 Task: Add an event with the title Third Lunch and Learn: Effective Negotiation Strategies, date ''2023/12/27'', time 06:00and add a description: A Product Demo is a live demonstration of a product''s features, functionality, and benefits to potential customers, clients, or stakeholders. It is a powerful tool for showcasing the value proposition of a product and allowing individuals to experience its capabilities firsthand._x000D_
_x000D_
Mark the tasks as Completed , logged in from the account softage.5@softage.netand send the event invitation to softage.9@softage.net and softage.10@softage.net. Set a reminder for the event Weekly on Sunday
Action: Mouse moved to (73, 113)
Screenshot: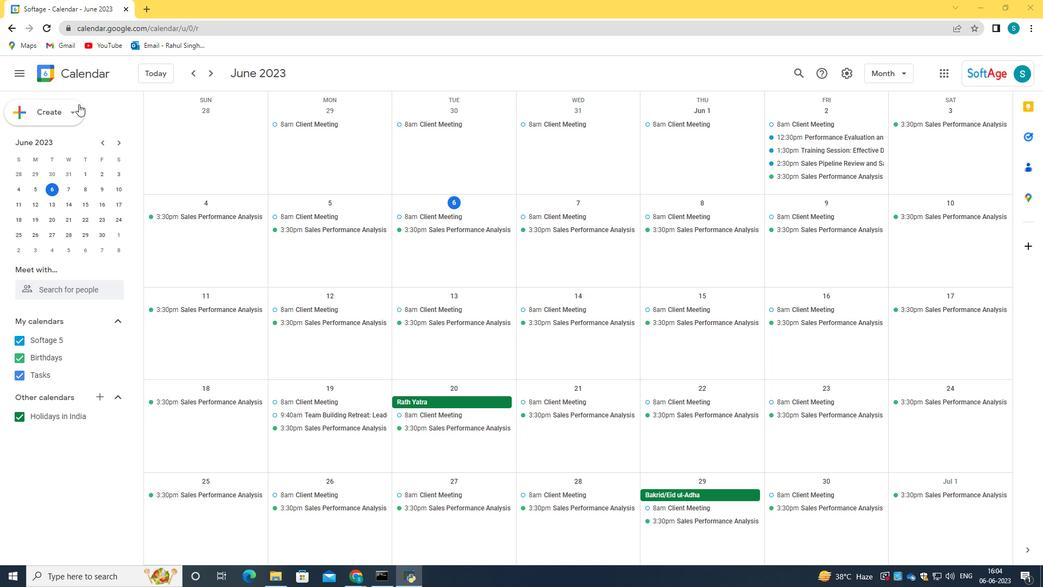 
Action: Mouse pressed left at (73, 113)
Screenshot: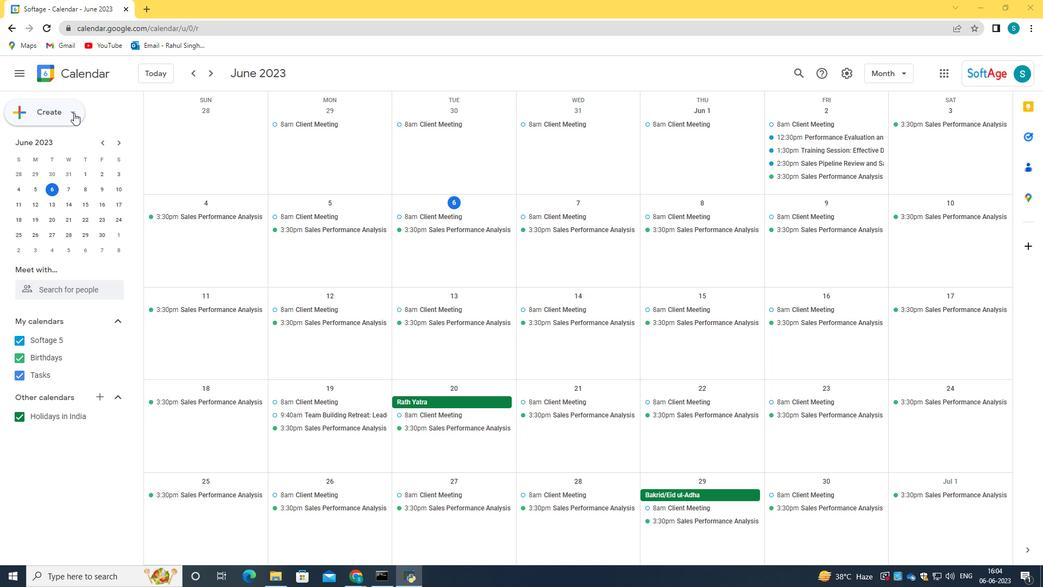 
Action: Mouse moved to (79, 145)
Screenshot: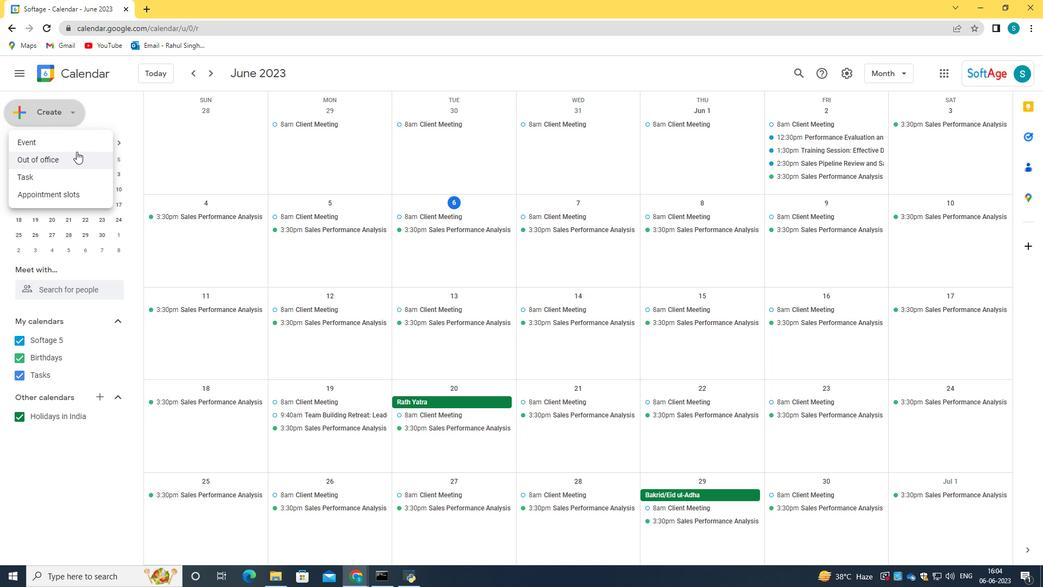 
Action: Mouse pressed left at (79, 145)
Screenshot: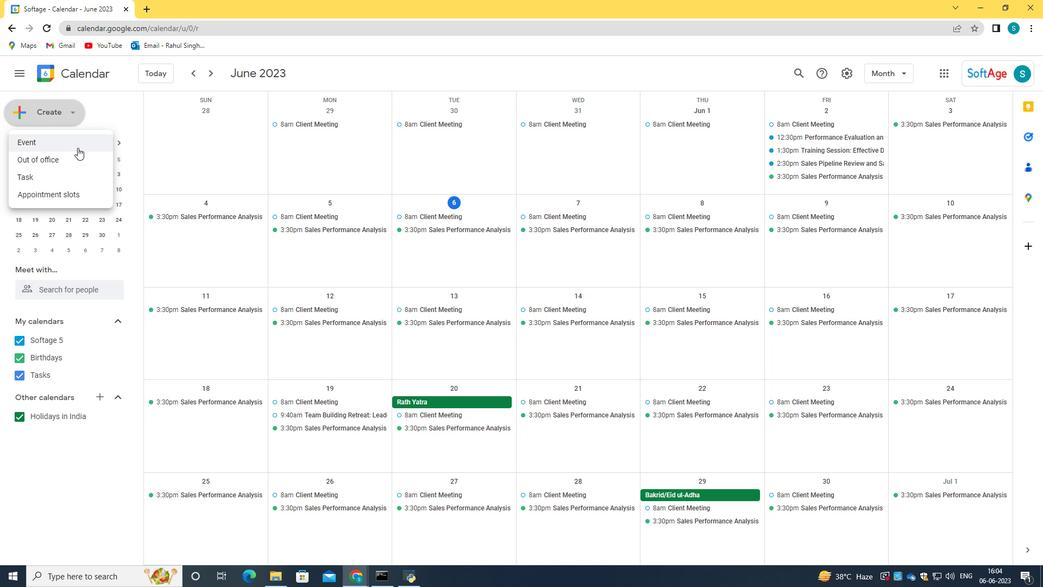
Action: Mouse moved to (310, 443)
Screenshot: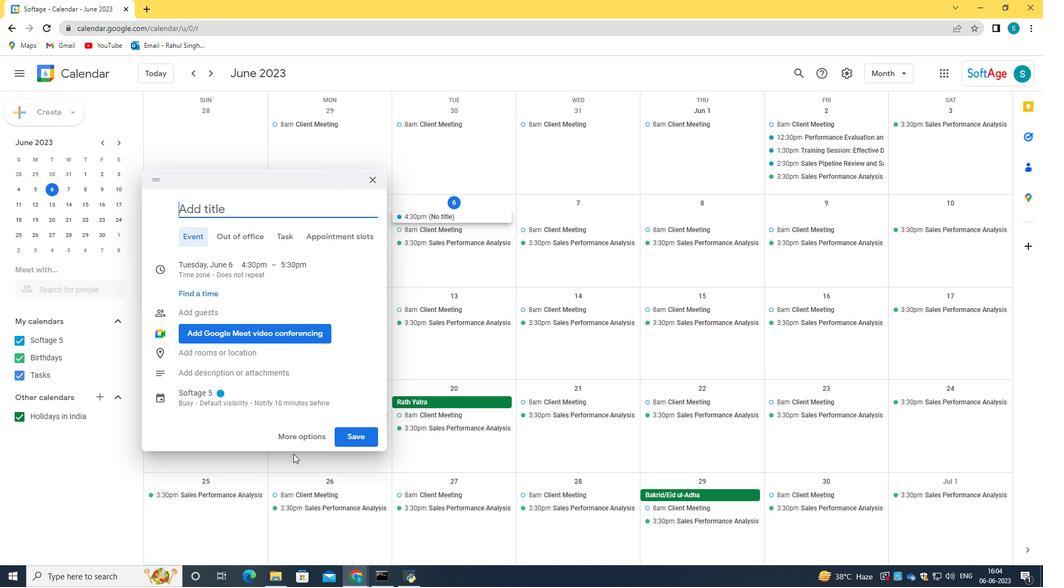 
Action: Mouse pressed left at (310, 443)
Screenshot: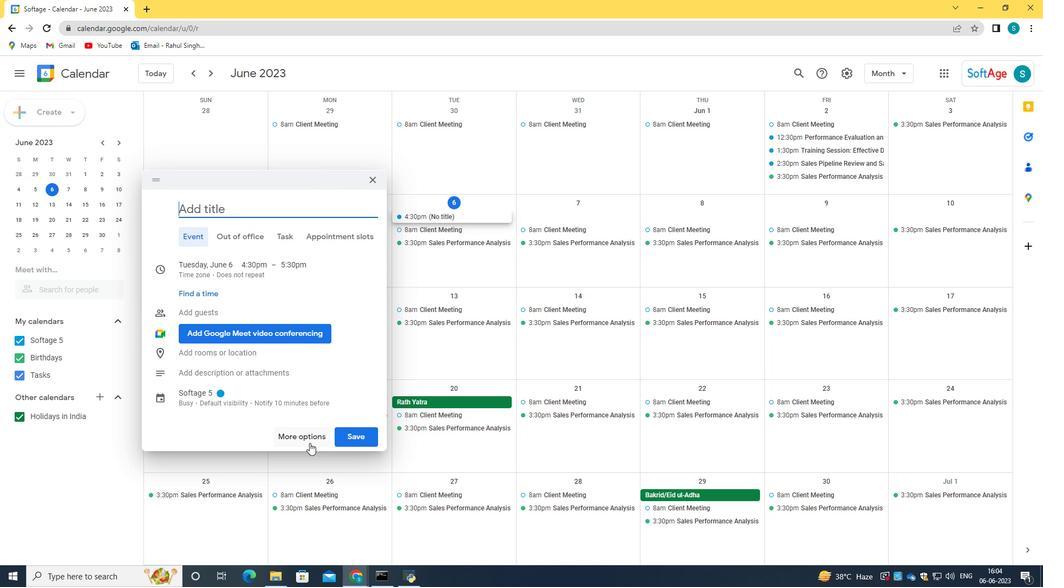 
Action: Mouse moved to (170, 80)
Screenshot: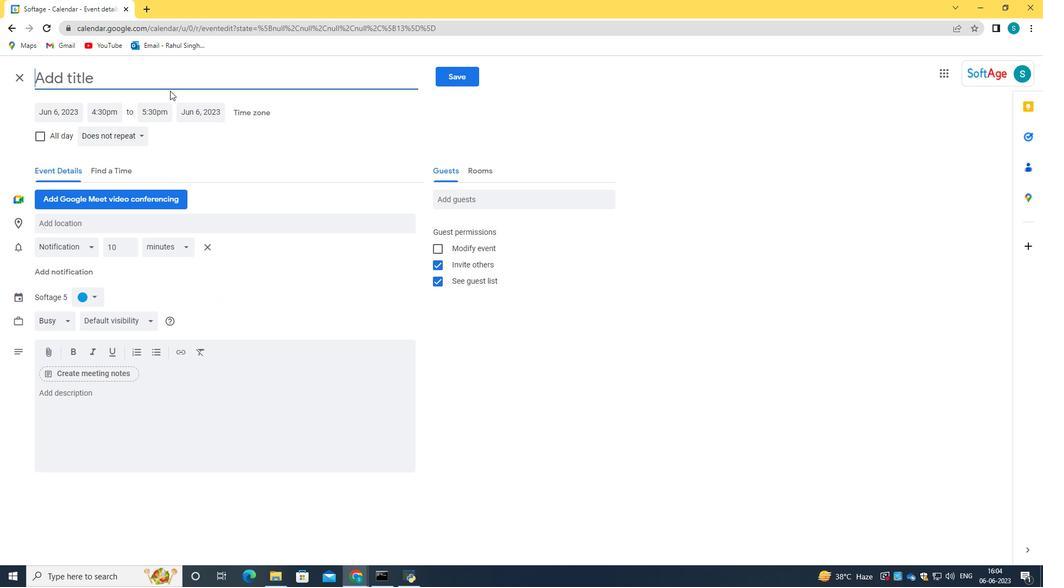 
Action: Mouse pressed left at (170, 80)
Screenshot: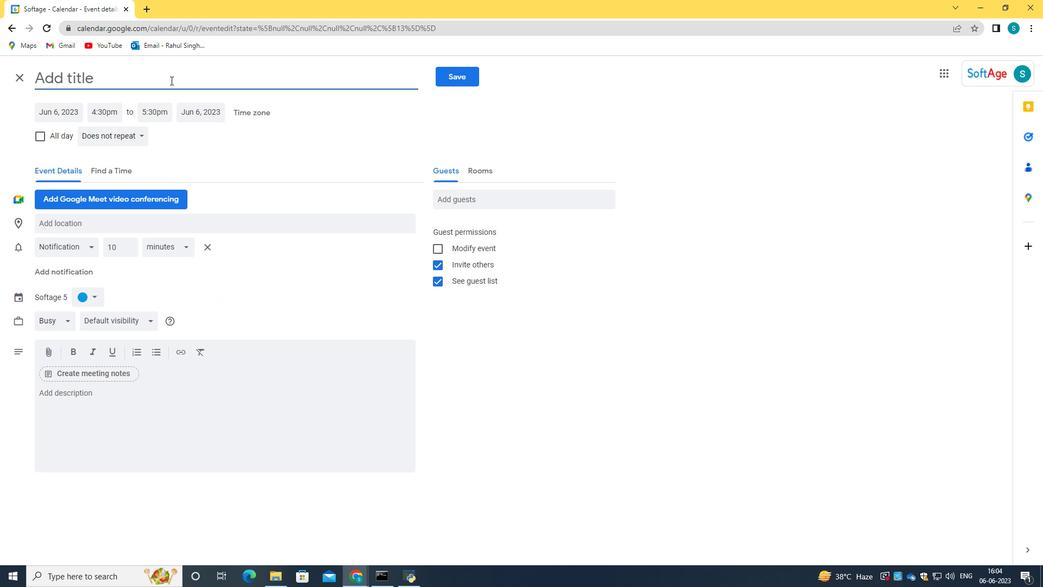 
Action: Key pressed <Key.caps_lock>T<Key.caps_lock>hird<Key.space><Key.caps_lock>L<Key.caps_lock>ucn<Key.backspace><Key.backspace>nch<Key.space>and<Key.space><Key.caps_lock>L<Key.caps_lock>earn<Key.shift_r>:<Key.space><Key.caps_lock>E<Key.caps_lock>ffective<Key.space><Key.caps_lock>N<Key.caps_lock>egotiation<Key.space><Key.caps_lock>S<Key.caps_lock>trategies
Screenshot: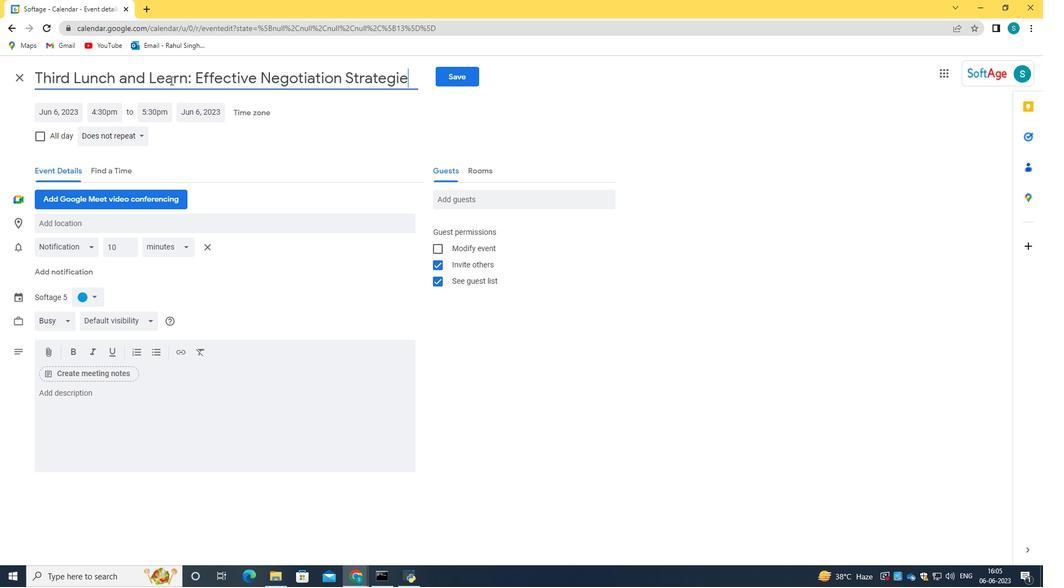 
Action: Mouse moved to (52, 104)
Screenshot: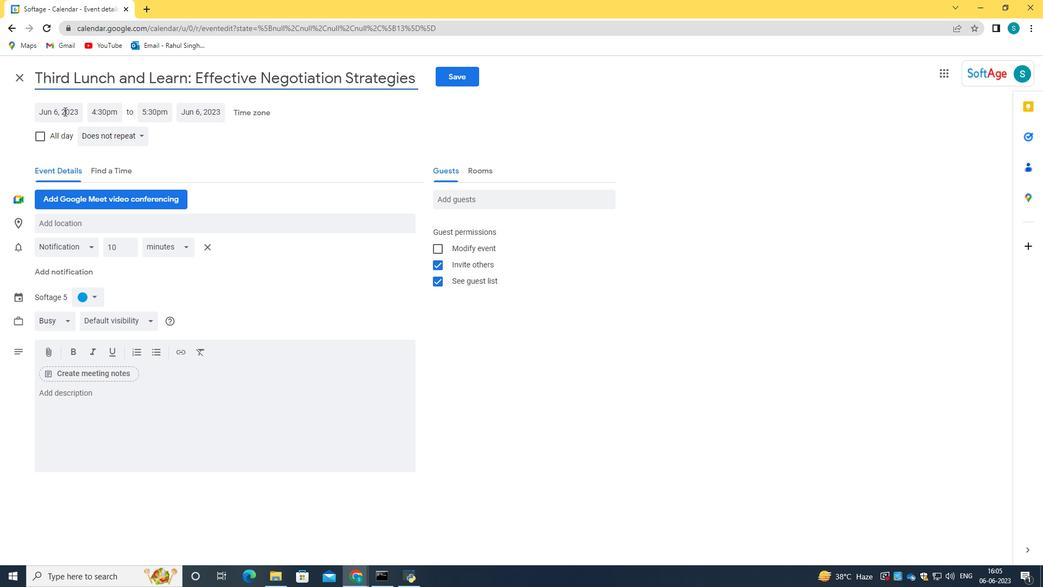 
Action: Mouse pressed left at (52, 104)
Screenshot: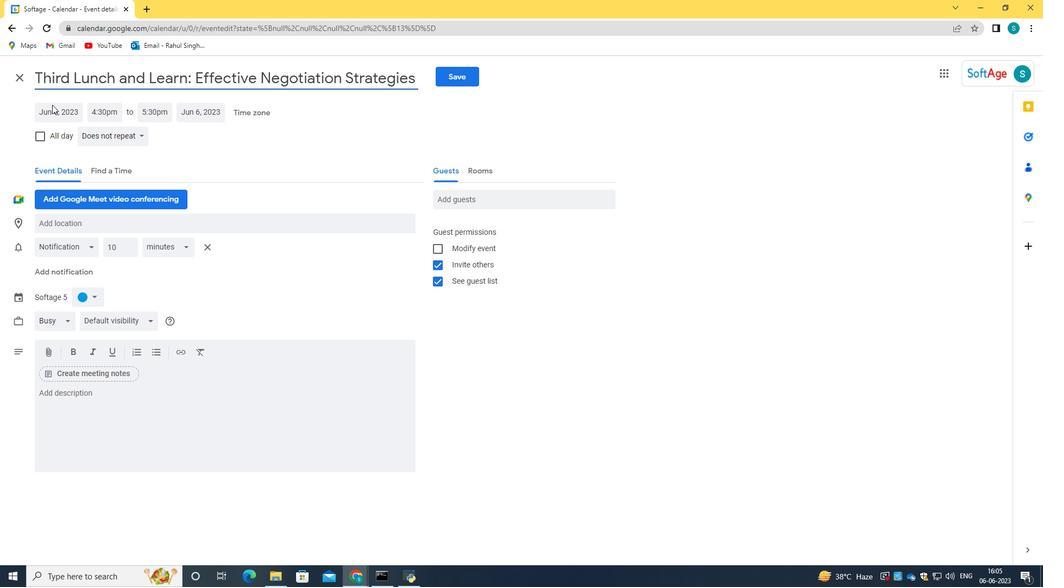 
Action: Mouse moved to (55, 110)
Screenshot: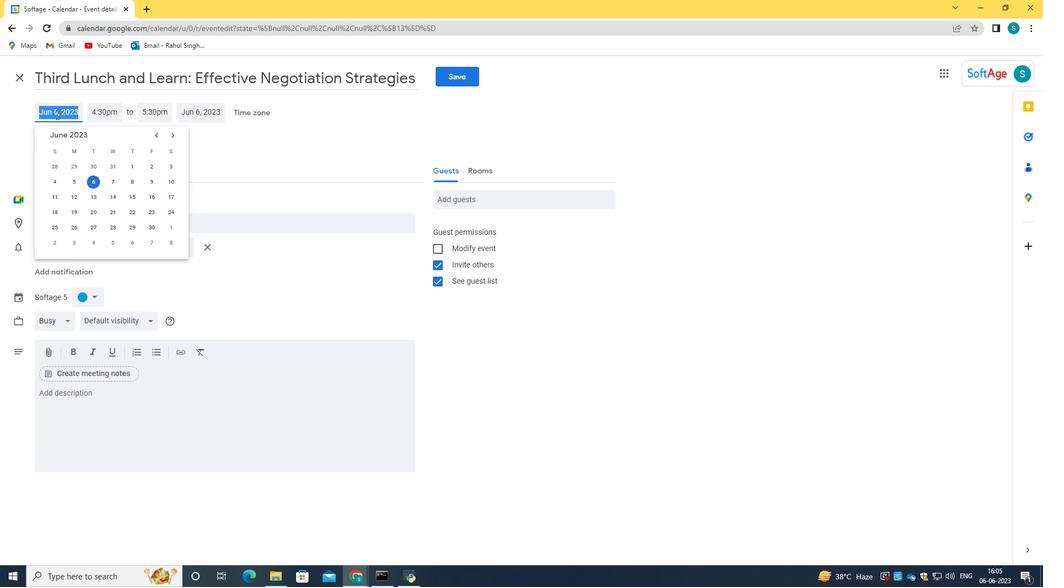 
Action: Key pressed 2023/12/27<Key.tab>06<Key.shift_r>:00<Key.space>am<Key.tab>
Screenshot: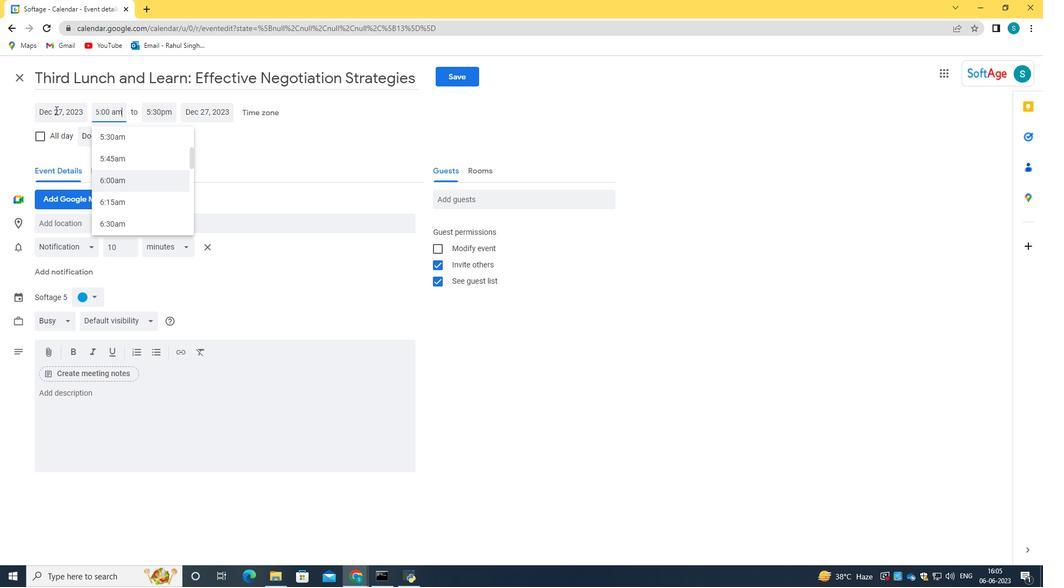 
Action: Mouse moved to (155, 435)
Screenshot: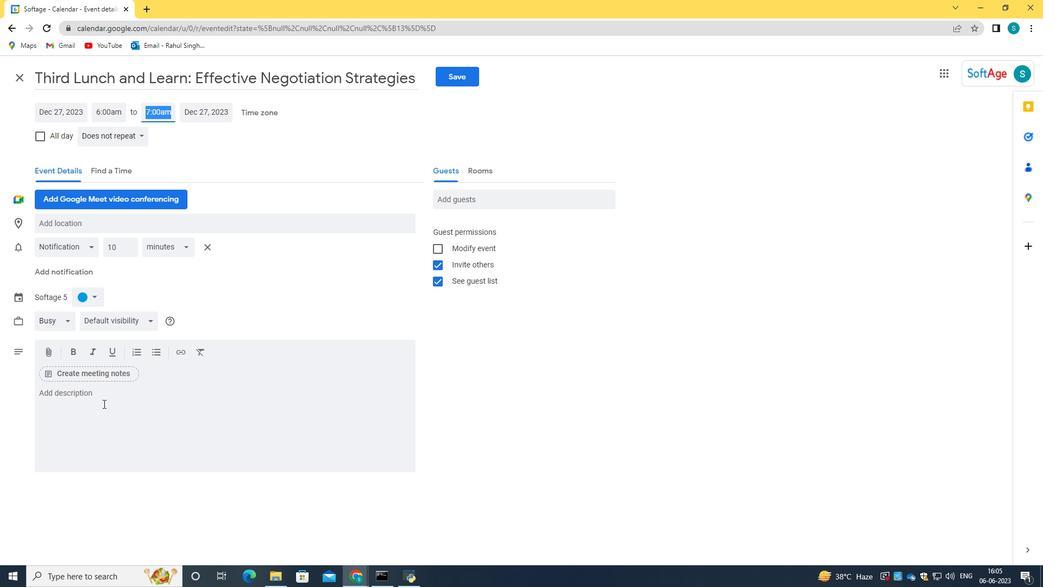 
Action: Mouse pressed left at (155, 435)
Screenshot: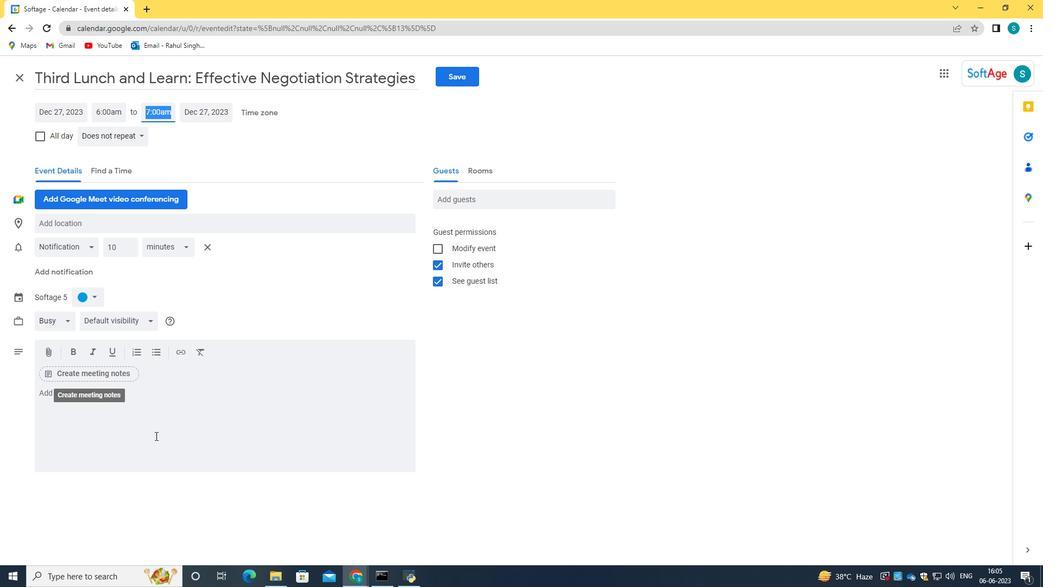 
Action: Key pressed <Key.caps_lock>A<Key.space>PRODUC=<Key.backspace><Key.backspace><Key.backspace><Key.backspace><Key.backspace><Key.backspace><Key.caps_lock>e<Key.backspace>roduct<Key.space>demo<Key.space>is<Key.space>a<Key.space>live<Key.space>demonstration<Key.space>of<Key.space>a<Key.space>product<Key.space><Key.backspace>'s<Key.space>feature<Key.space>functionality,<Key.space>and<Key.space>benefir<Key.backspace>ts<Key.space>to<Key.space>potentials<Key.backspace><Key.space>customer<Key.space><Key.backspace>.<Key.backspace>,<Key.space>clients,<Key.space>or<Key.space>stakeholders.<Key.space><Key.caps_lock>I<Key.caps_lock>t<Key.space>is<Key.space>a<Key.space>powr<Key.backspace>erful<Key.space>tool<Key.space>for<Key.space>showcasing<Key.space>the<Key.space>valur<Key.backspace>e<Key.space>propostion<Key.space><Key.backspace><Key.backspace><Key.backspace><Key.backspace><Key.backspace><Key.backspace>sition<Key.space>of<Key.space>a<Key.space>product<Key.space>and<Key.space>allowing<Key.space>individuals<Key.space>to<Key.space>experience<Key.space>its<Key.space>capability<Key.backspace>ies<Key.space>firsthand.
Screenshot: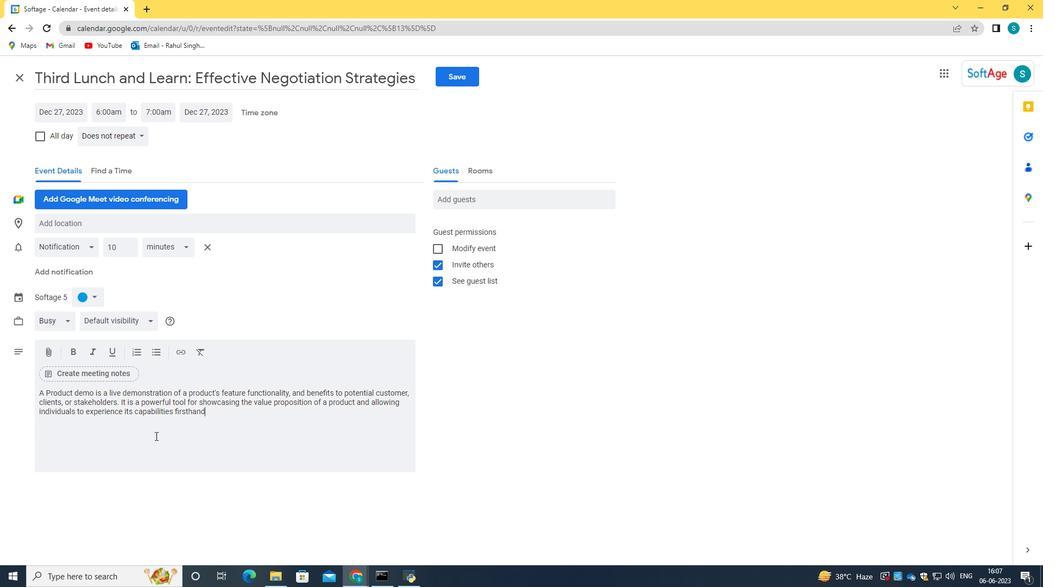 
Action: Mouse moved to (483, 203)
Screenshot: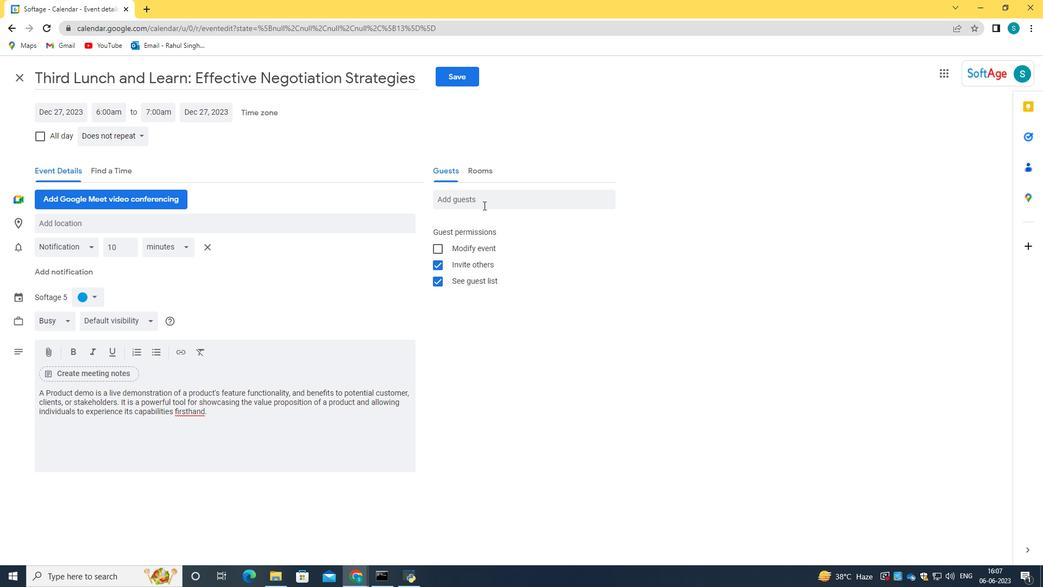 
Action: Mouse pressed left at (483, 203)
Screenshot: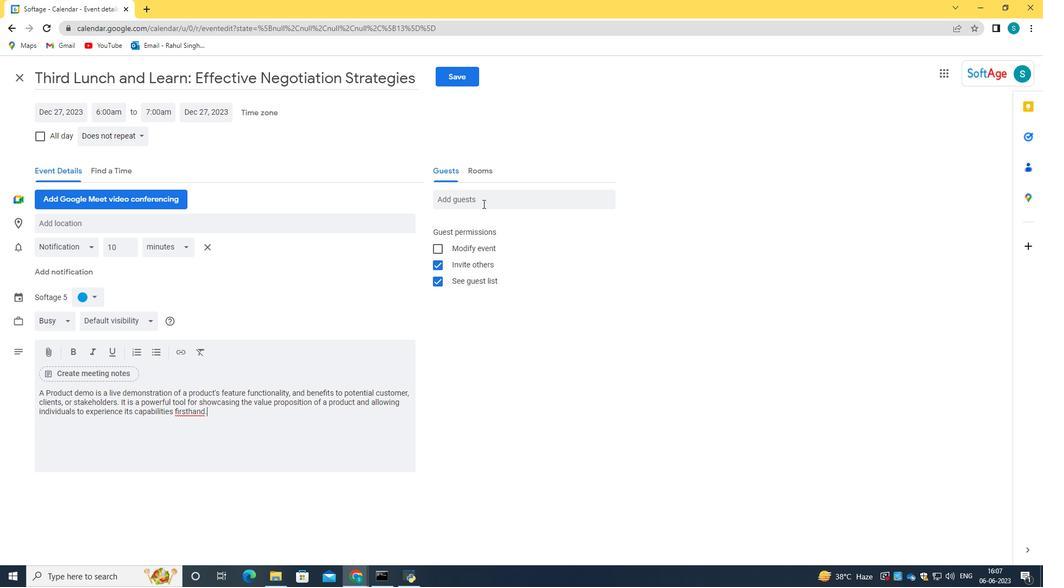 
Action: Key pressed softage.9<Key.shift>@softage.net<Key.tab>softage.10<Key.shift>@softage.net
Screenshot: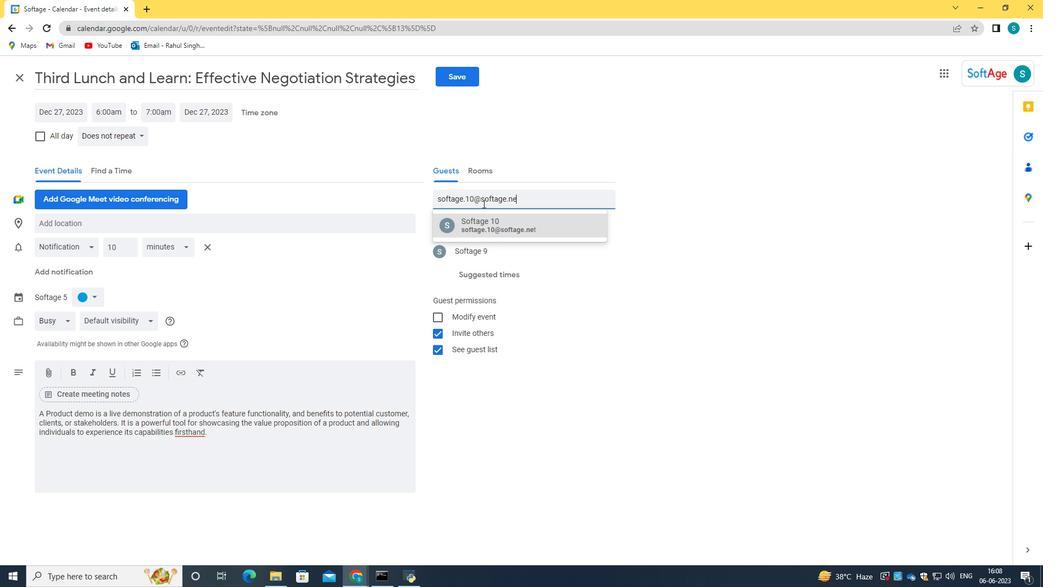
Action: Mouse moved to (512, 226)
Screenshot: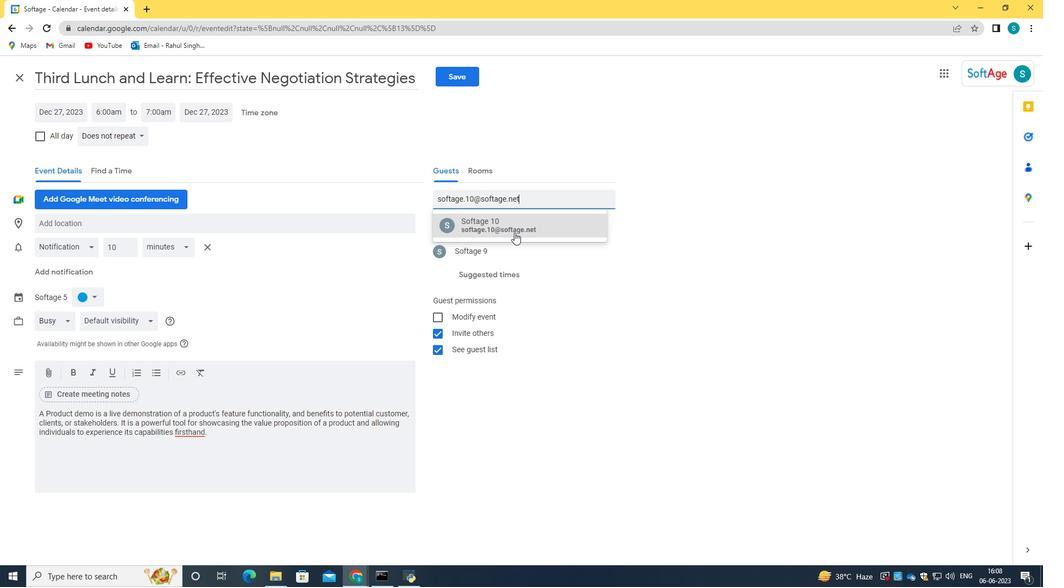 
Action: Mouse pressed left at (512, 226)
Screenshot: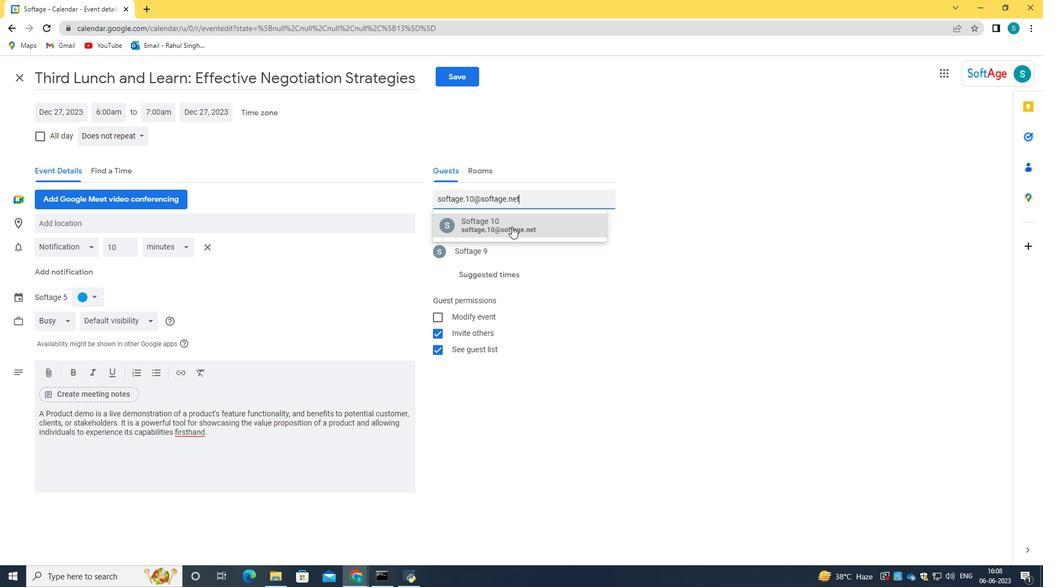 
Action: Mouse moved to (121, 135)
Screenshot: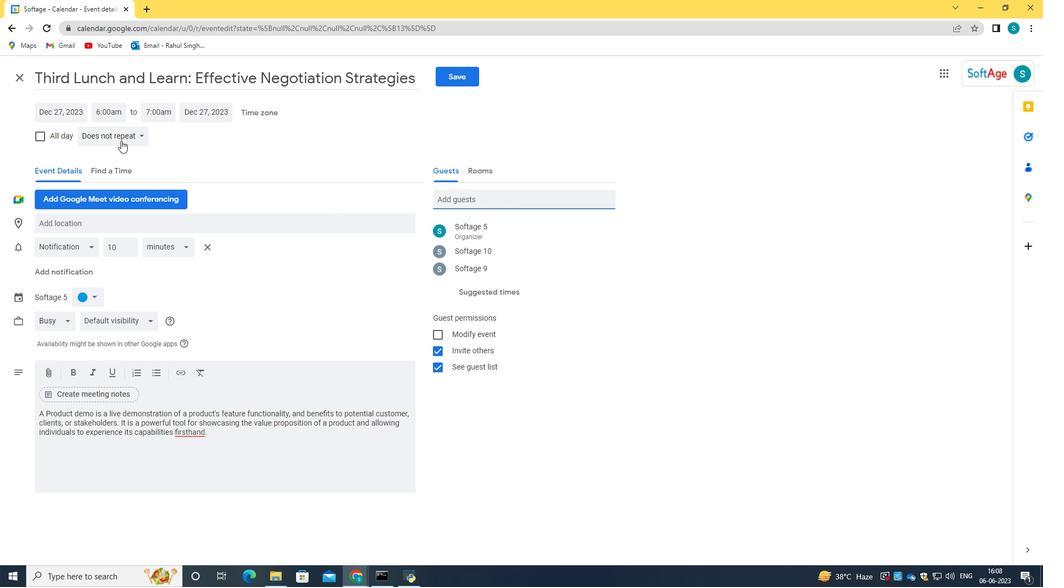 
Action: Mouse pressed left at (121, 135)
Screenshot: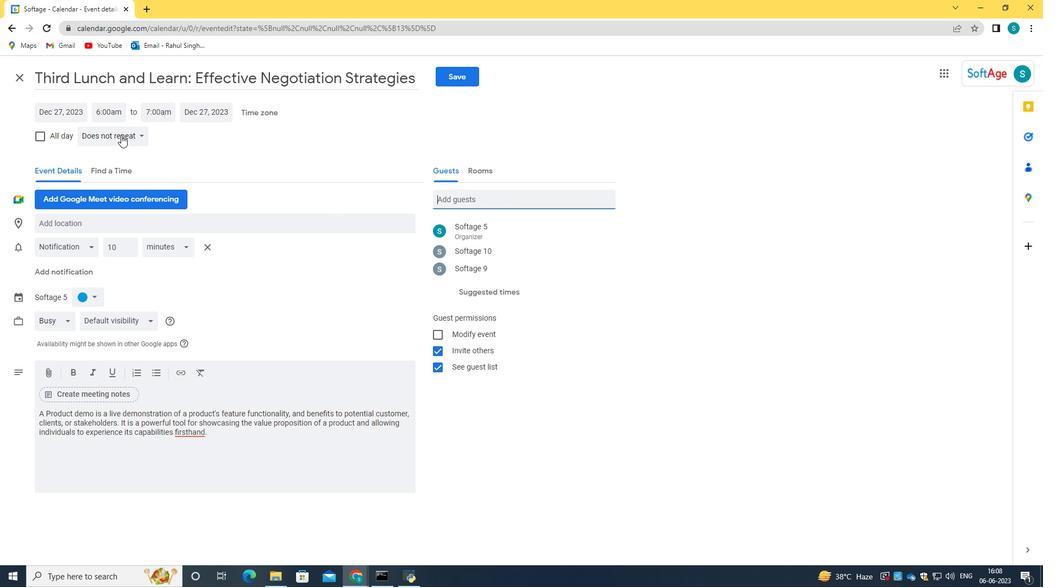 
Action: Mouse moved to (138, 272)
Screenshot: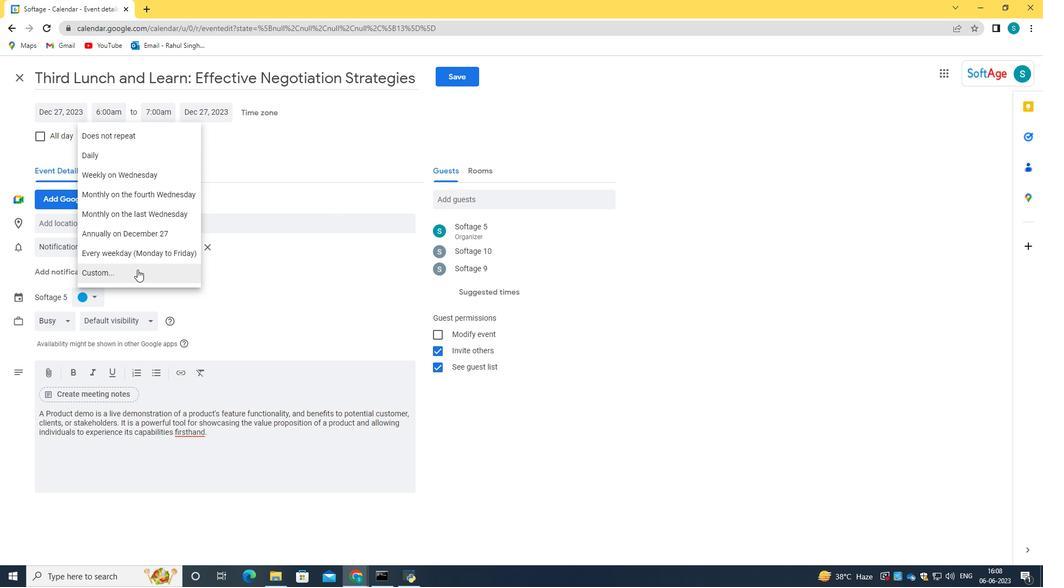 
Action: Mouse pressed left at (138, 272)
Screenshot: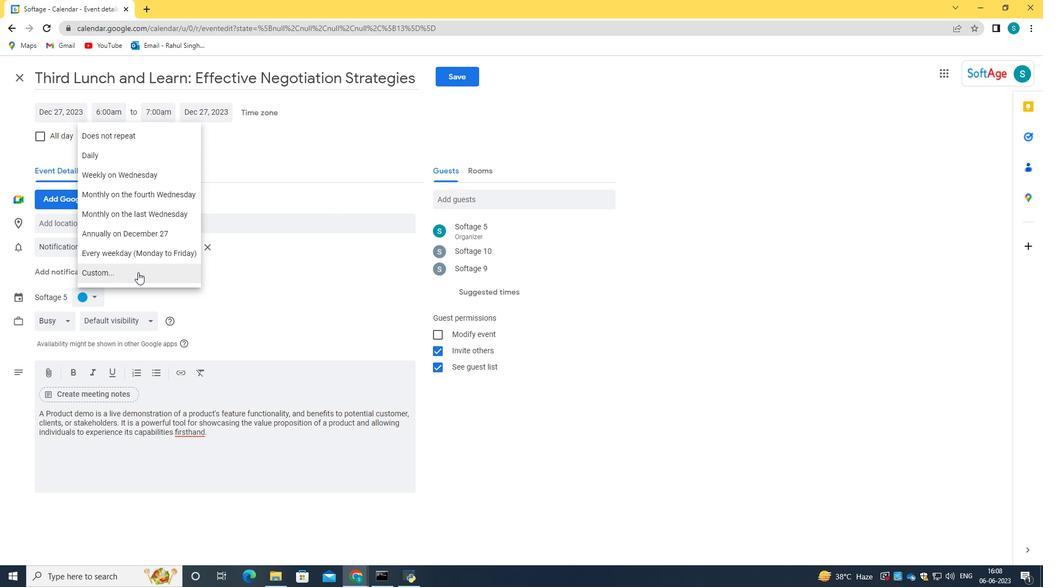 
Action: Mouse moved to (439, 290)
Screenshot: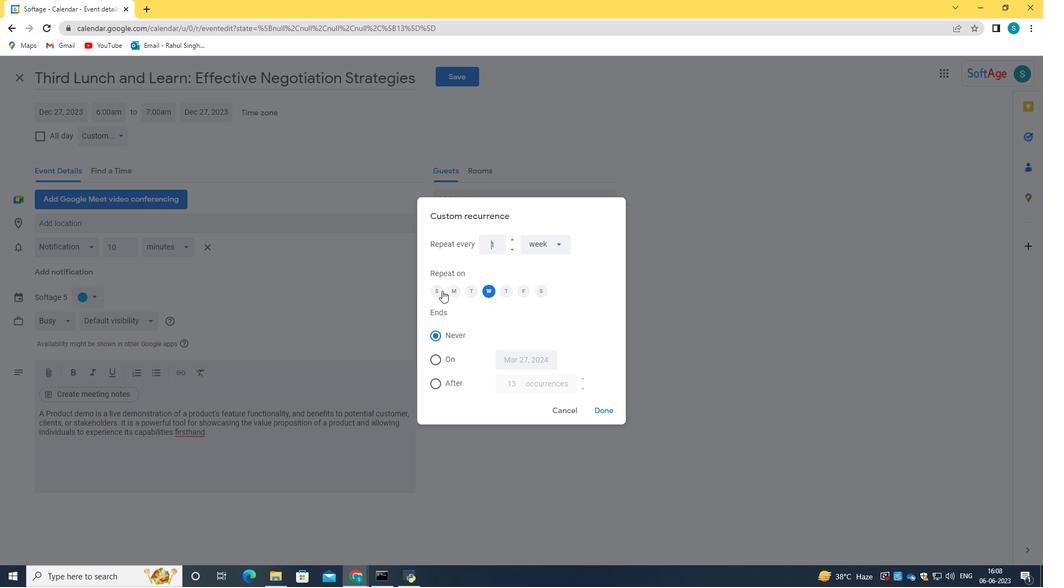 
Action: Mouse pressed left at (439, 290)
Screenshot: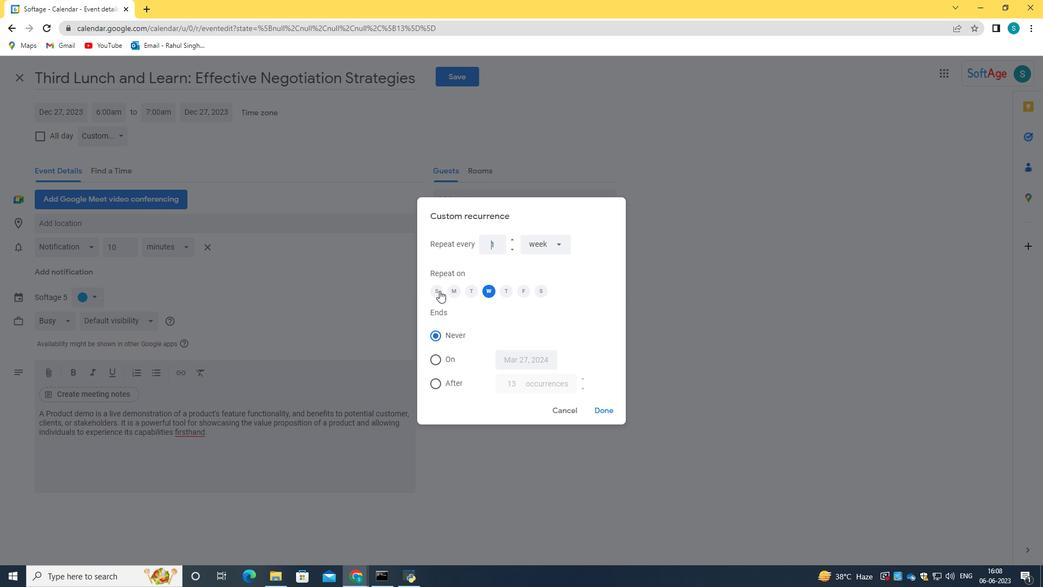 
Action: Mouse moved to (493, 291)
Screenshot: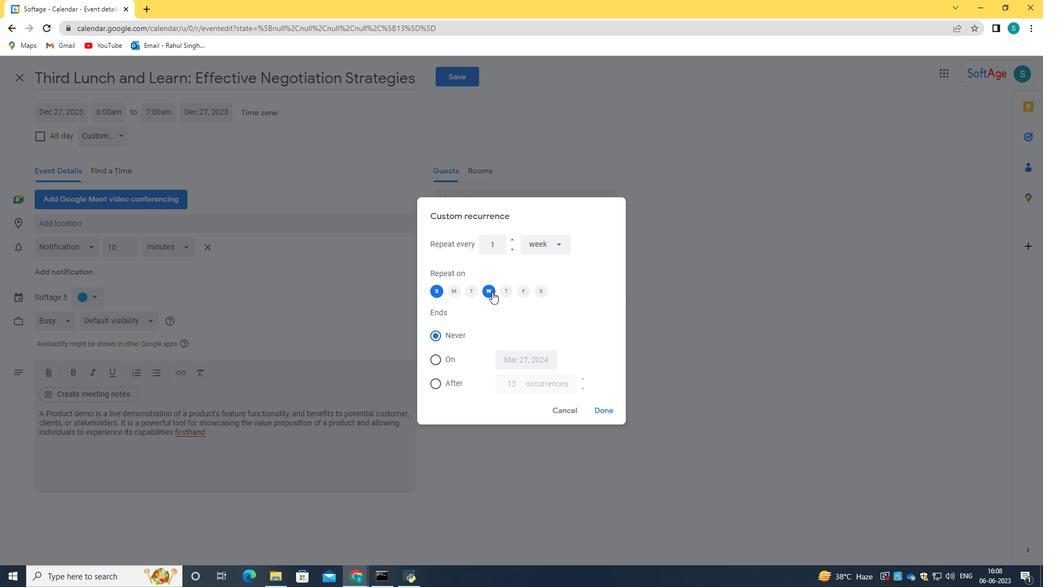 
Action: Mouse pressed left at (493, 291)
Screenshot: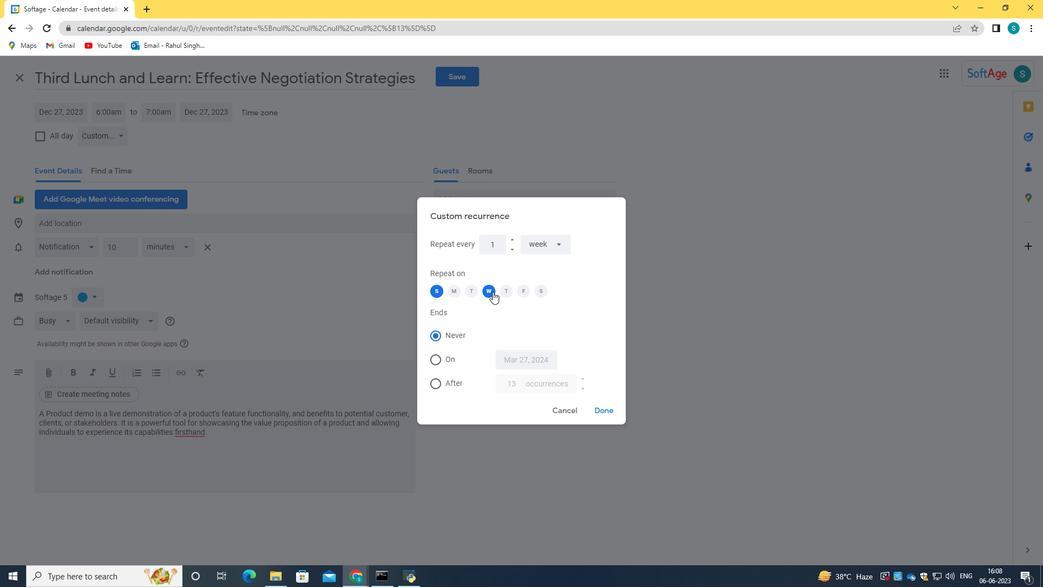 
Action: Mouse moved to (608, 410)
Screenshot: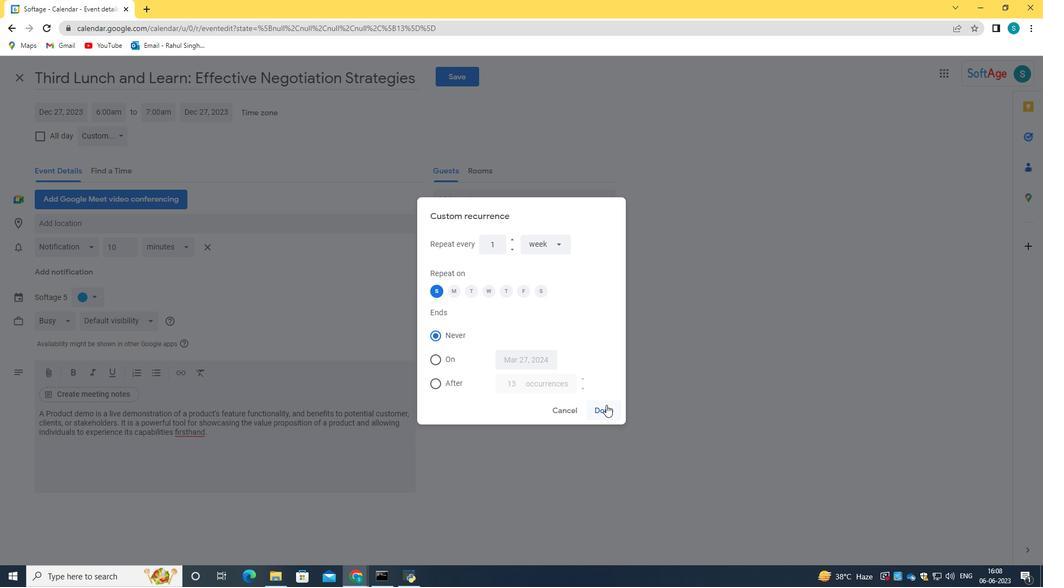 
Action: Mouse pressed left at (608, 410)
Screenshot: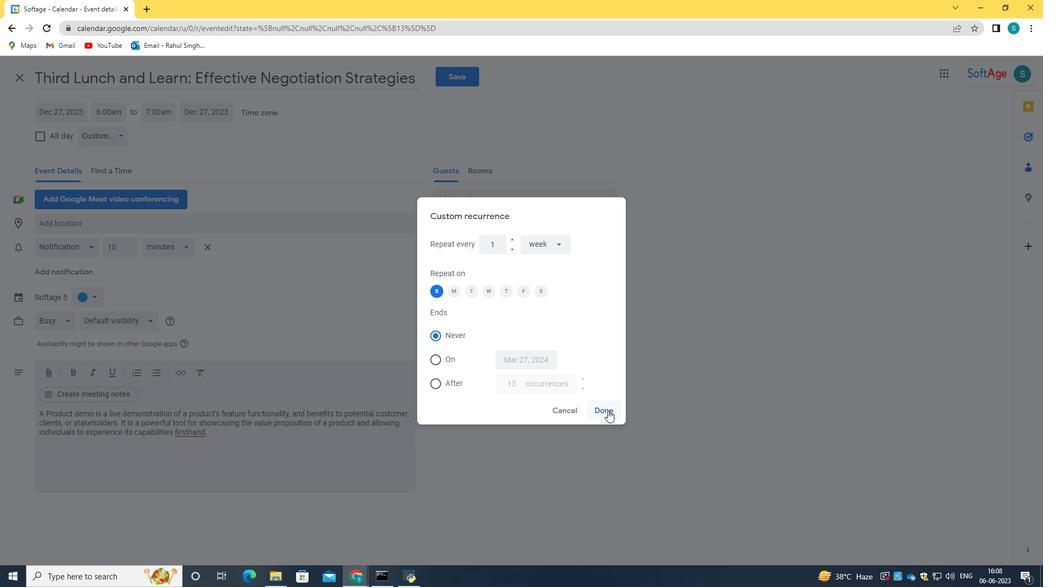 
Action: Mouse moved to (122, 136)
Screenshot: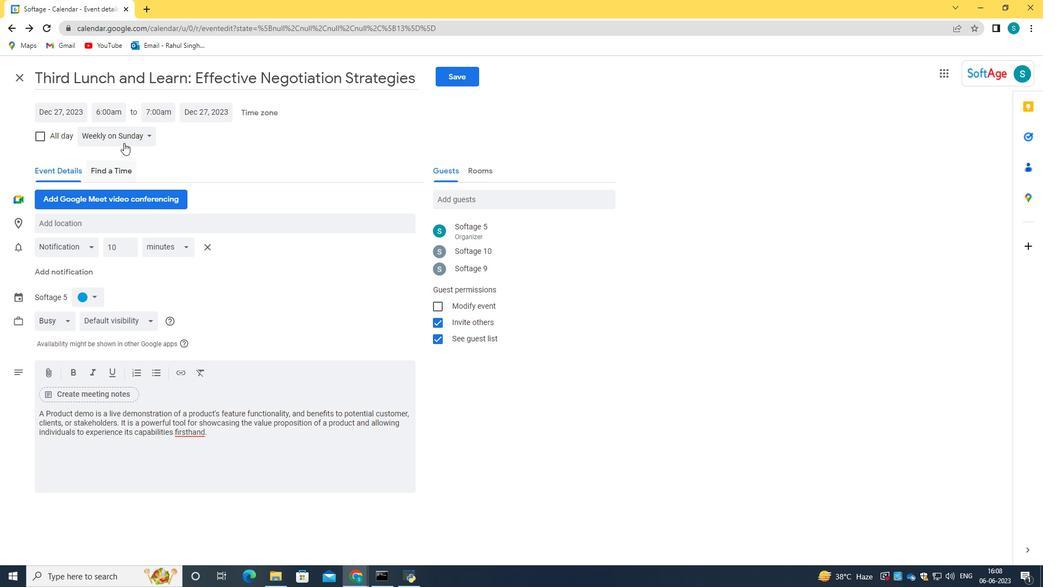 
Action: Mouse pressed left at (122, 136)
Screenshot: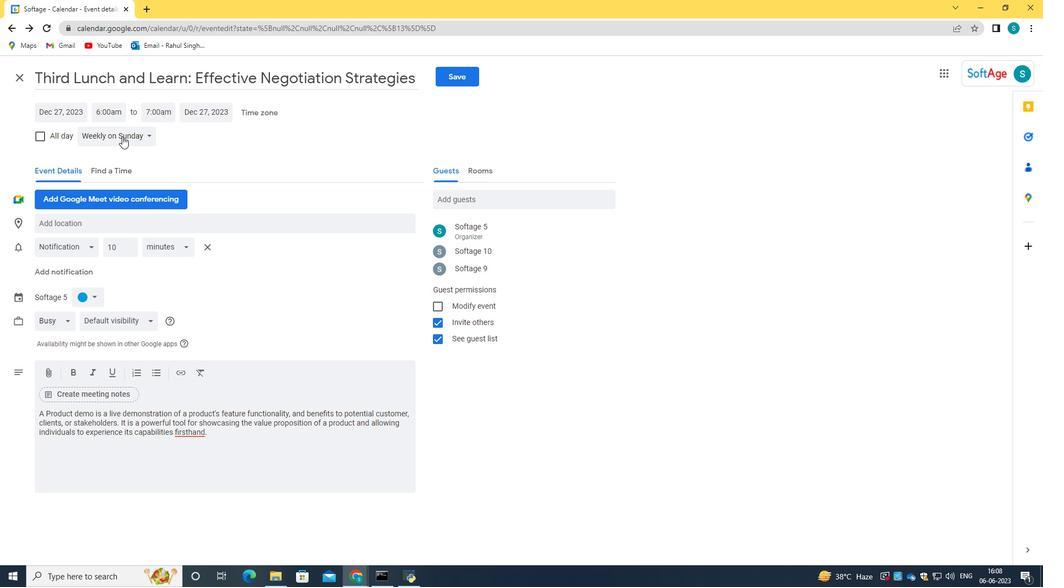 
Action: Mouse moved to (141, 216)
Screenshot: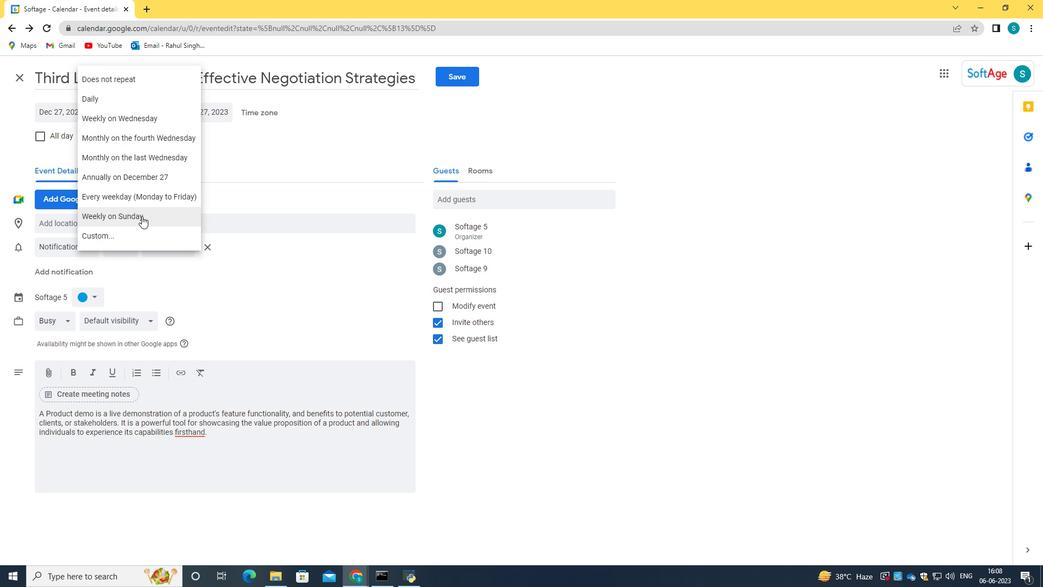 
Action: Mouse pressed left at (141, 216)
Screenshot: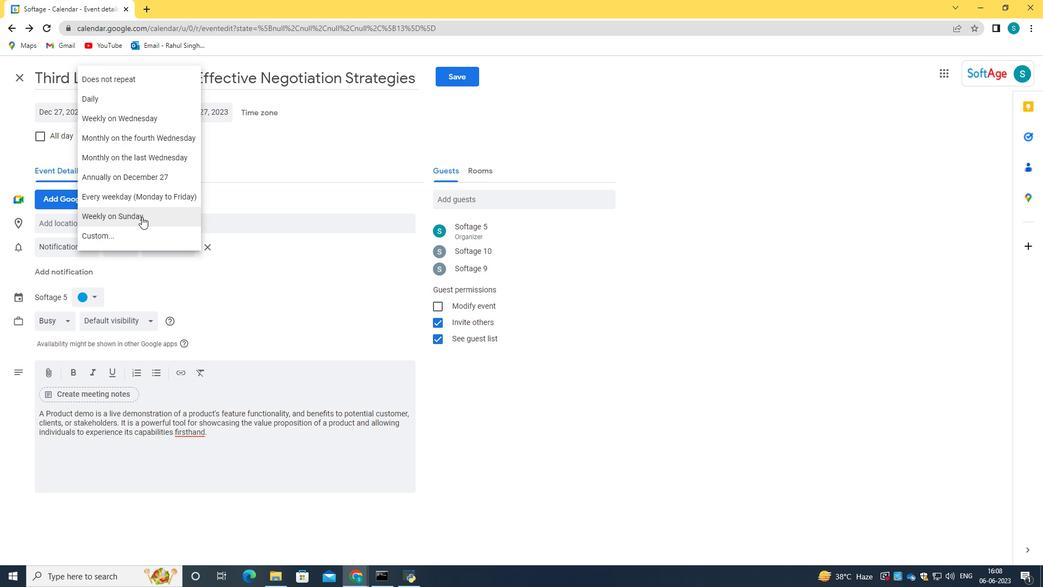
Action: Mouse moved to (455, 72)
Screenshot: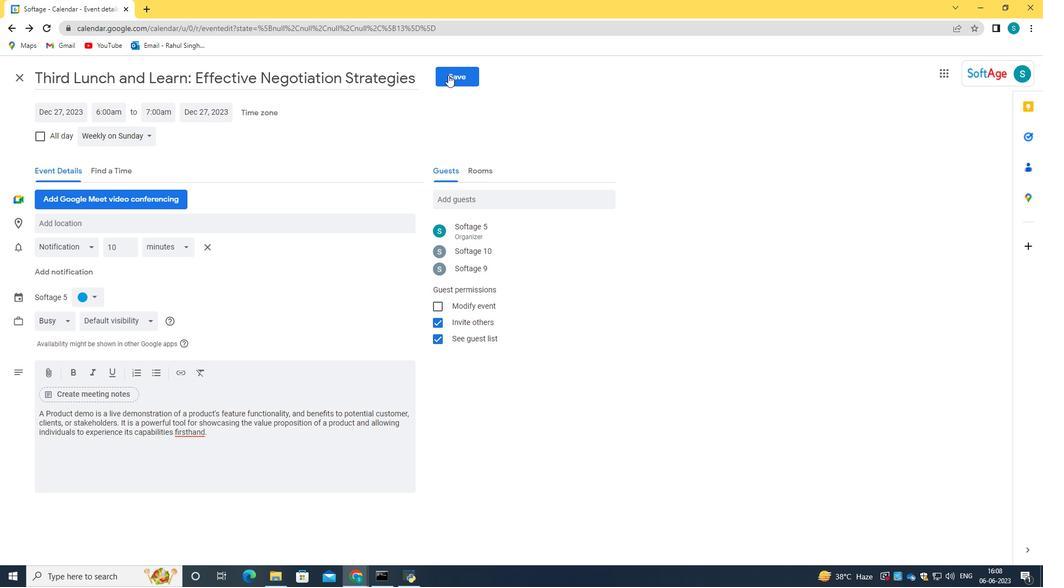 
Action: Mouse pressed left at (455, 72)
Screenshot: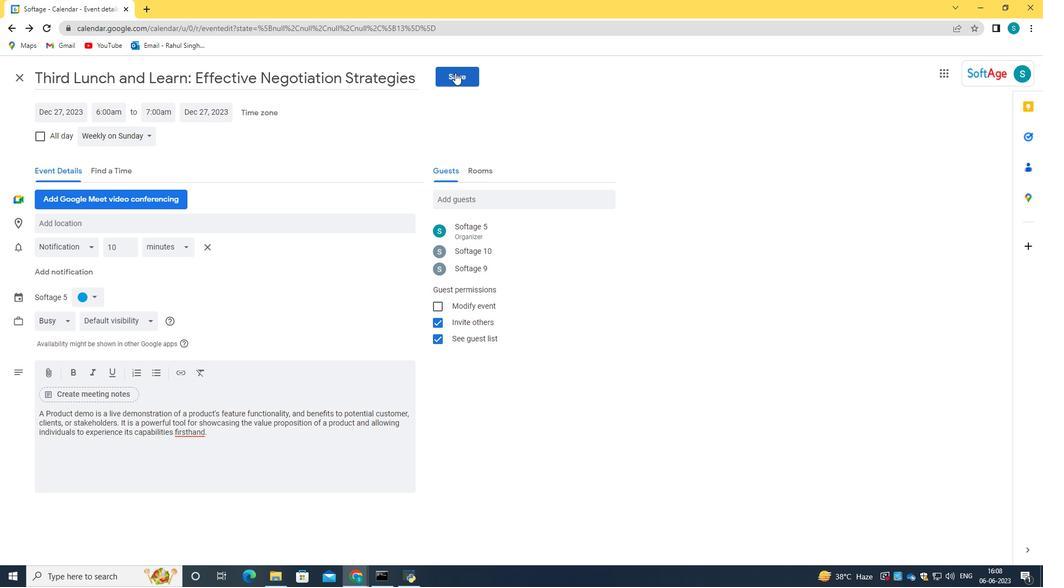 
Action: Mouse moved to (627, 340)
Screenshot: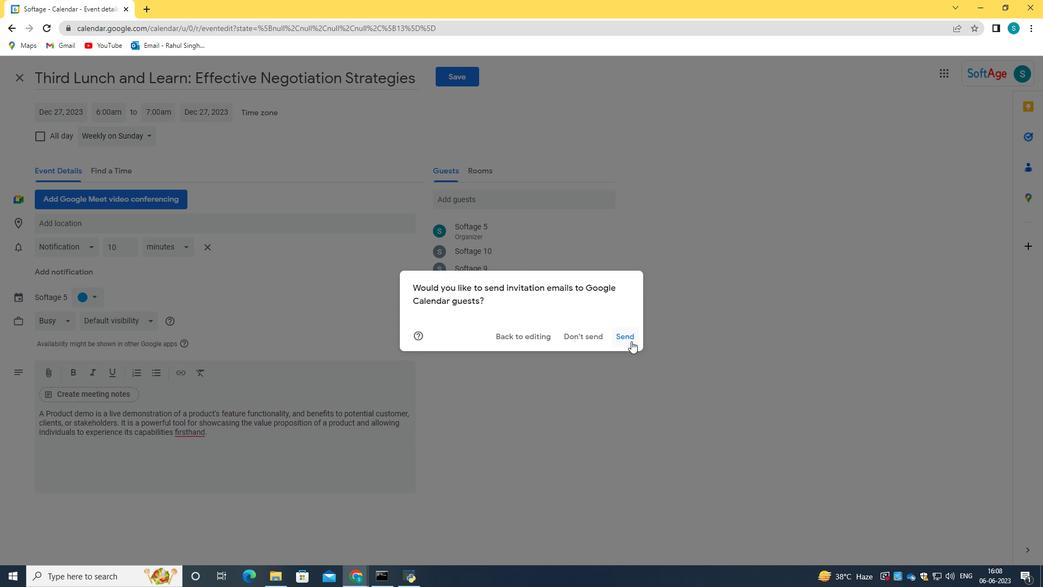 
Action: Mouse pressed left at (627, 340)
Screenshot: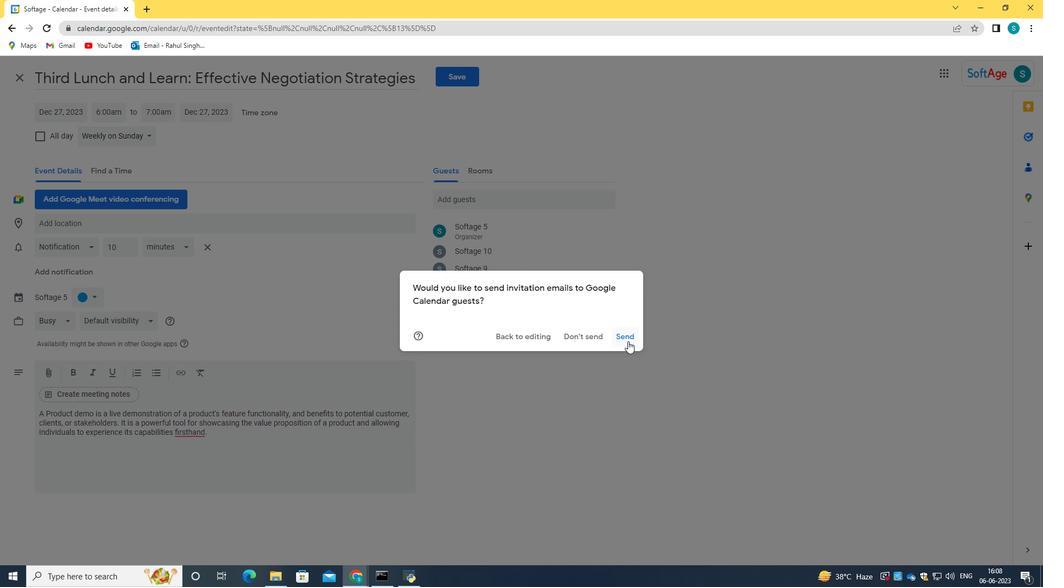 
Action: Mouse moved to (629, 339)
Screenshot: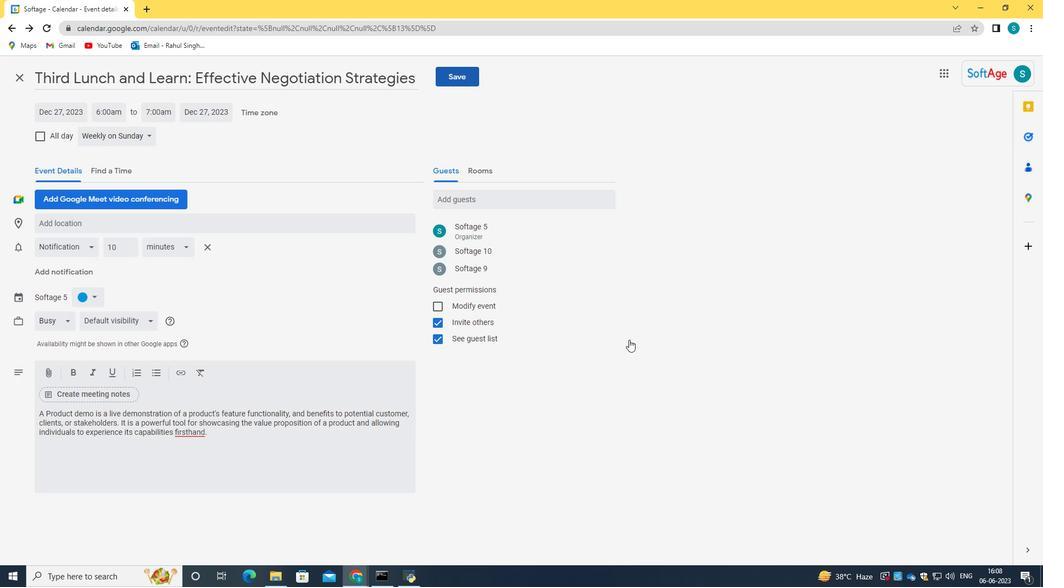 
